Task: Font style For heading Use AngsanaUPC with cyan colour & bold. font size for heading '24 Pt. 'Change the font style of data to Aparajitaand font size to  14 Pt. Change the alignment of both headline & data to  Align top. In the sheet  auditingSalesForecast_2024
Action: Mouse moved to (127, 272)
Screenshot: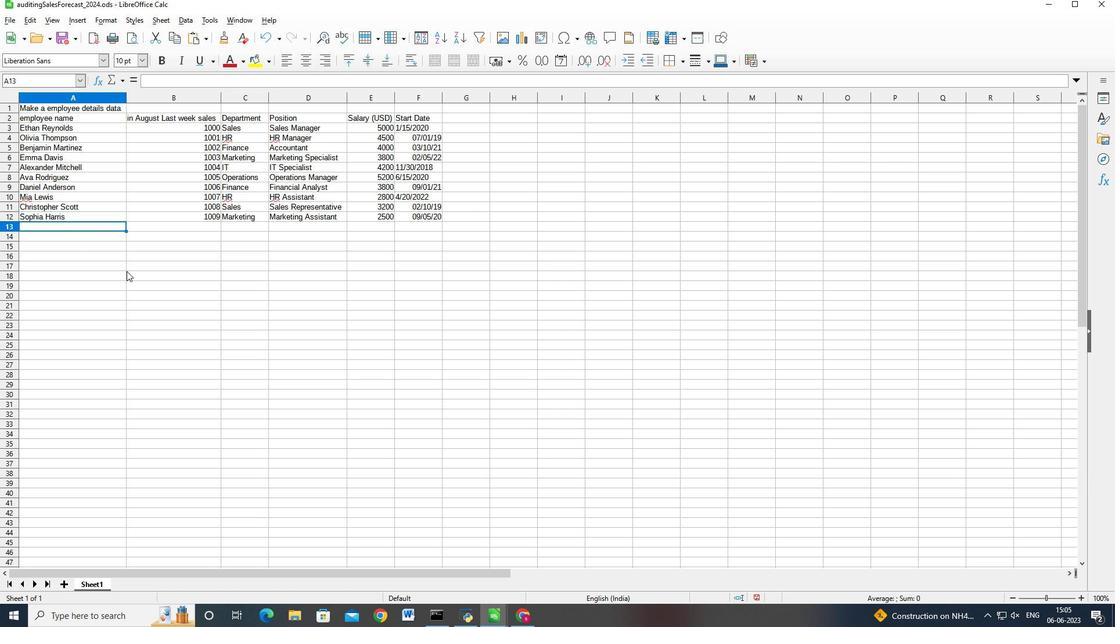 
Action: Mouse pressed right at (127, 272)
Screenshot: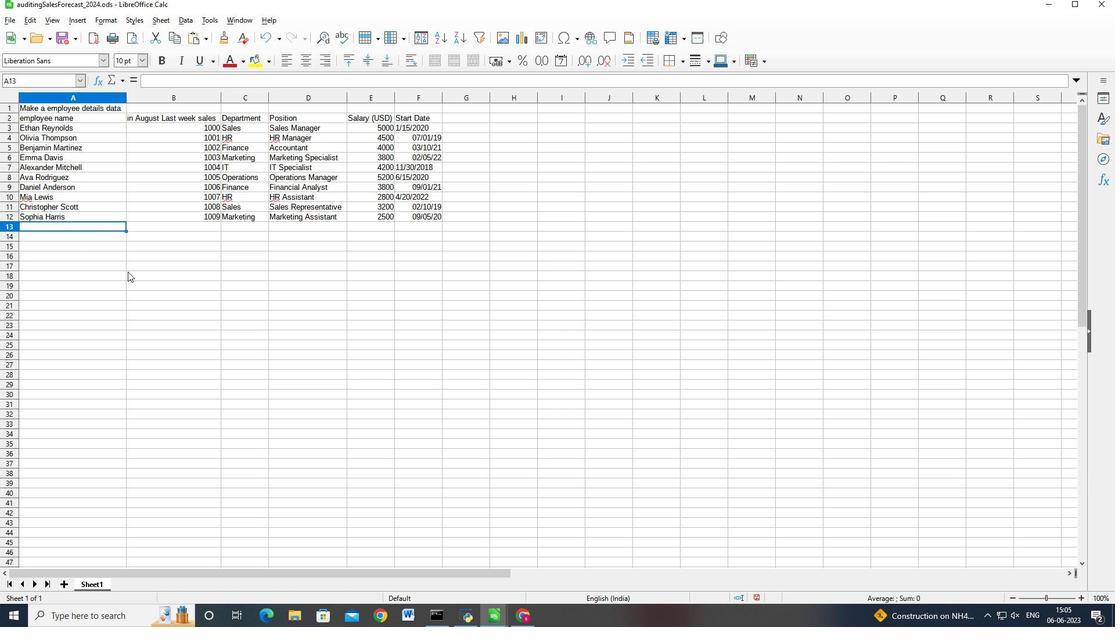 
Action: Mouse moved to (79, 104)
Screenshot: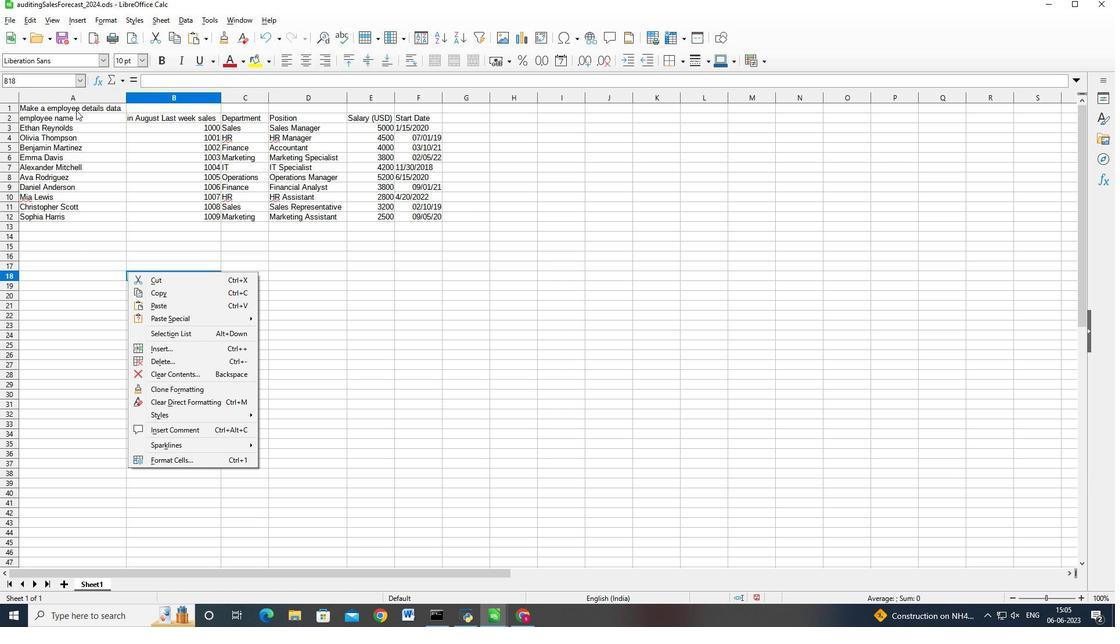 
Action: Mouse pressed left at (79, 104)
Screenshot: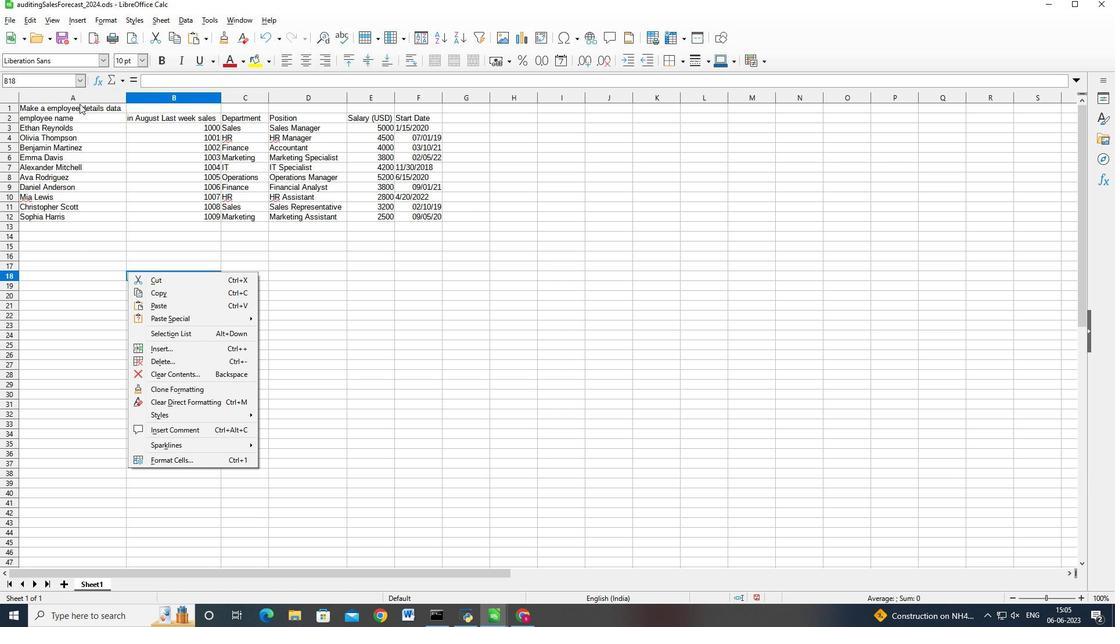 
Action: Mouse moved to (75, 109)
Screenshot: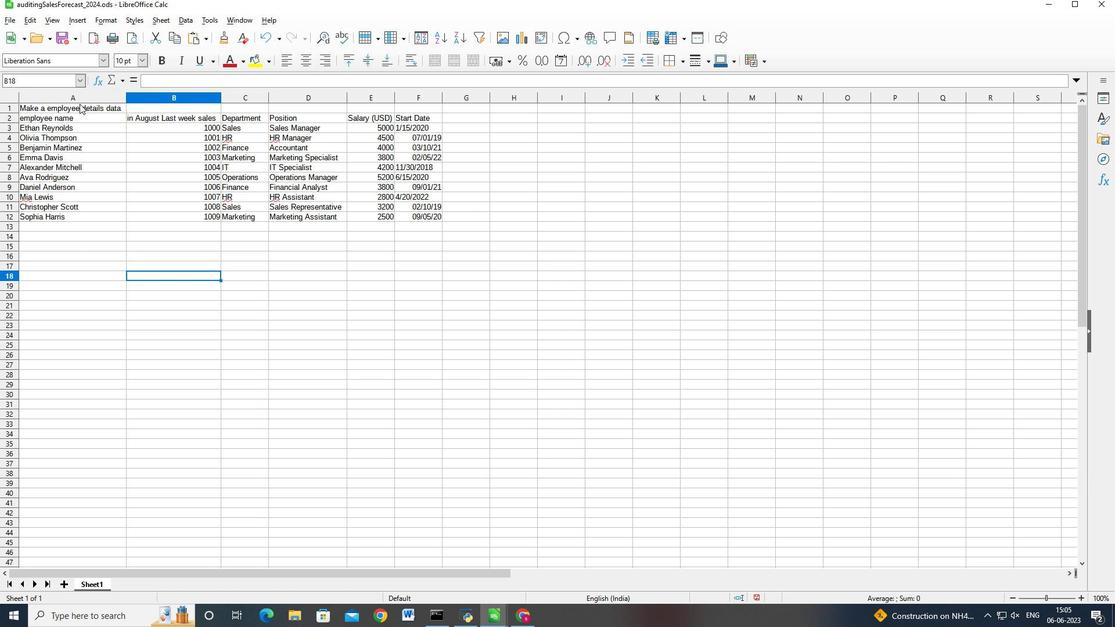 
Action: Mouse pressed left at (75, 109)
Screenshot: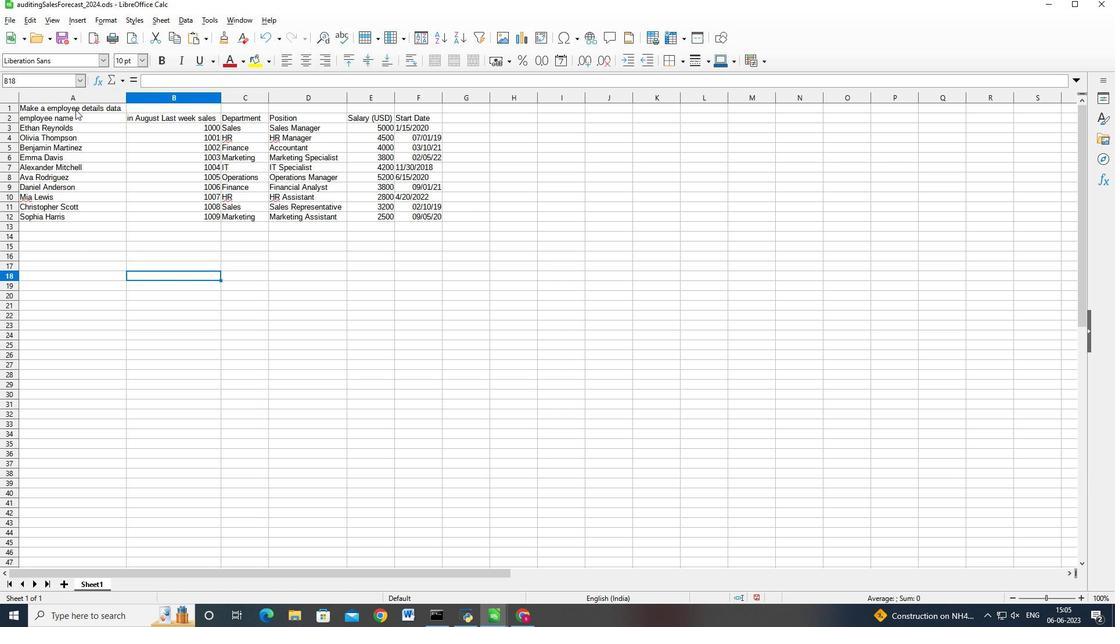 
Action: Mouse moved to (75, 62)
Screenshot: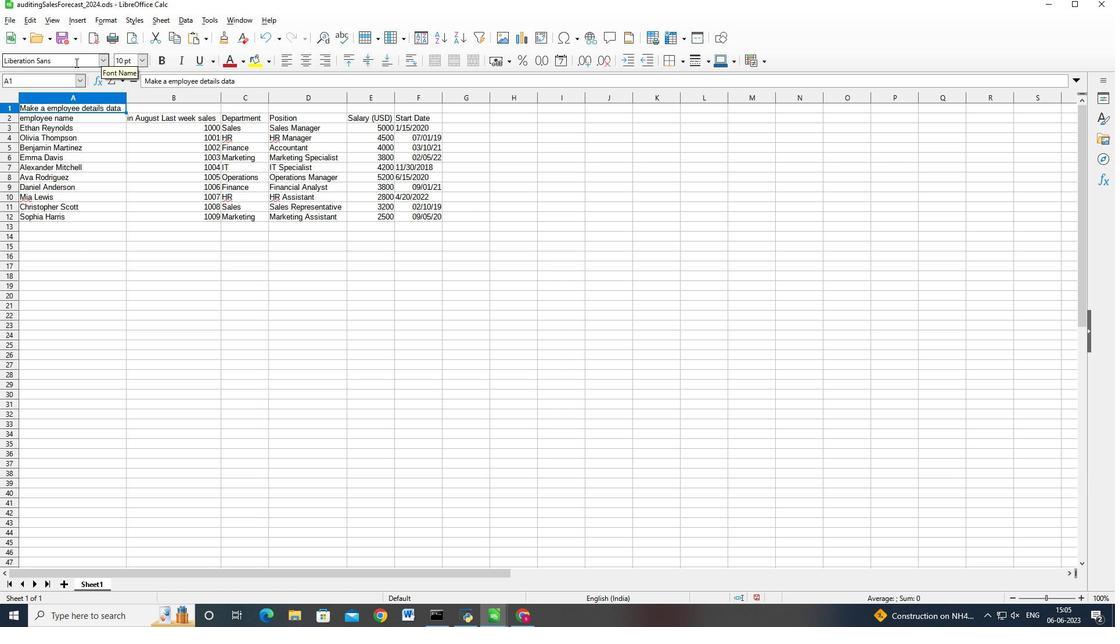 
Action: Mouse pressed left at (75, 62)
Screenshot: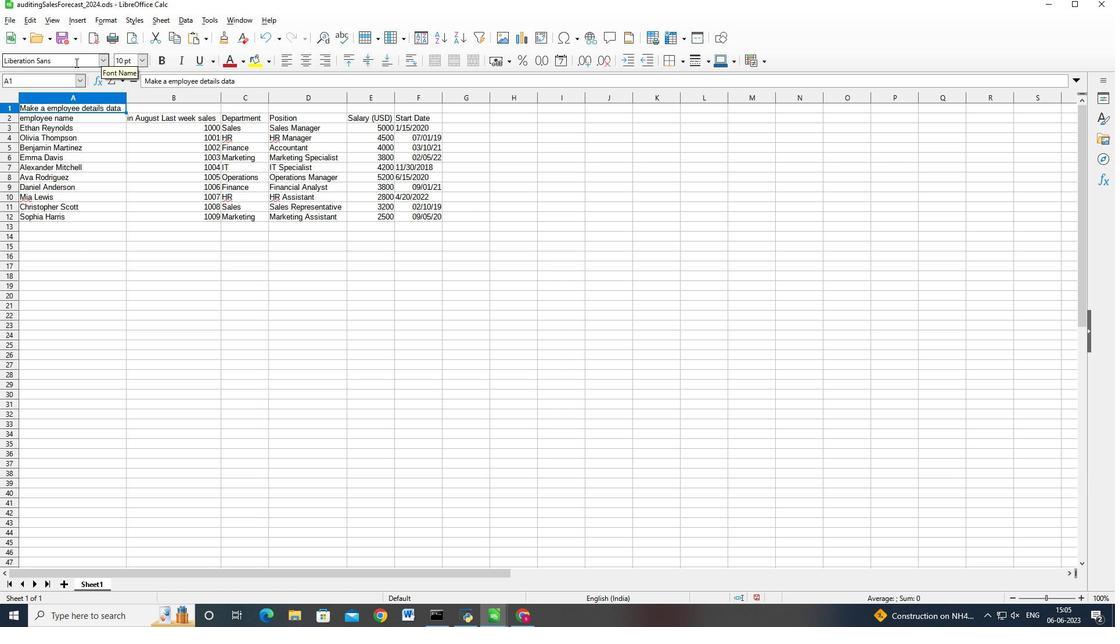 
Action: Key pressed <Key.backspace><Key.backspace><Key.backspace><Key.backspace><Key.backspace><Key.backspace><Key.backspace><Key.backspace><Key.backspace><Key.backspace><Key.backspace><Key.backspace><Key.backspace><Key.backspace><Key.backspace><Key.shift_r>Angsana<Key.caps_lock>UPC<Key.caps_lock>
Screenshot: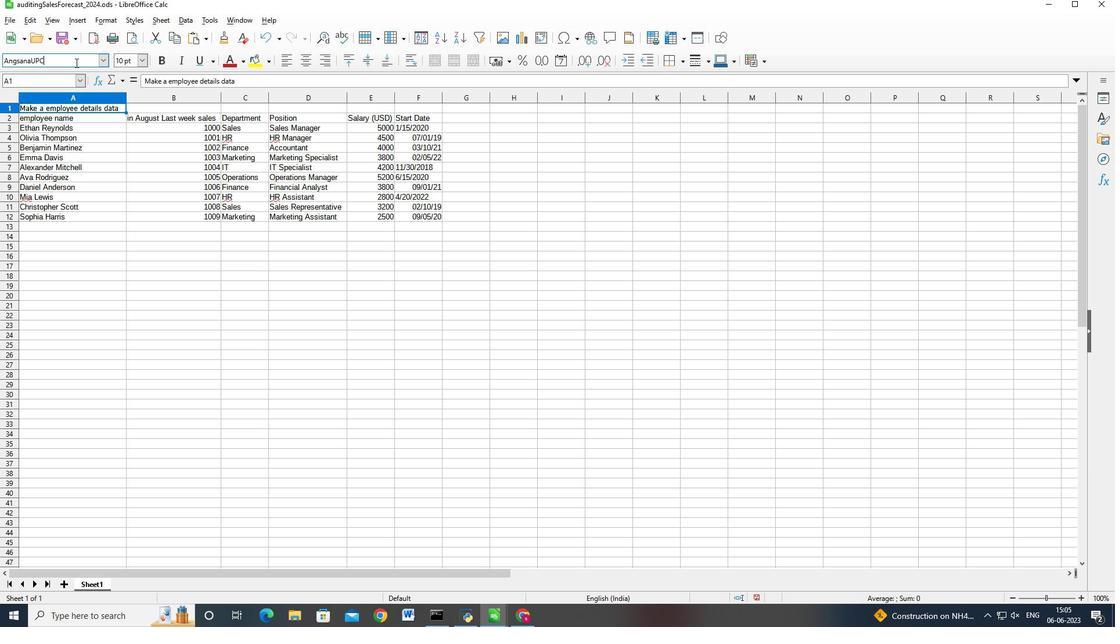 
Action: Mouse moved to (158, 64)
Screenshot: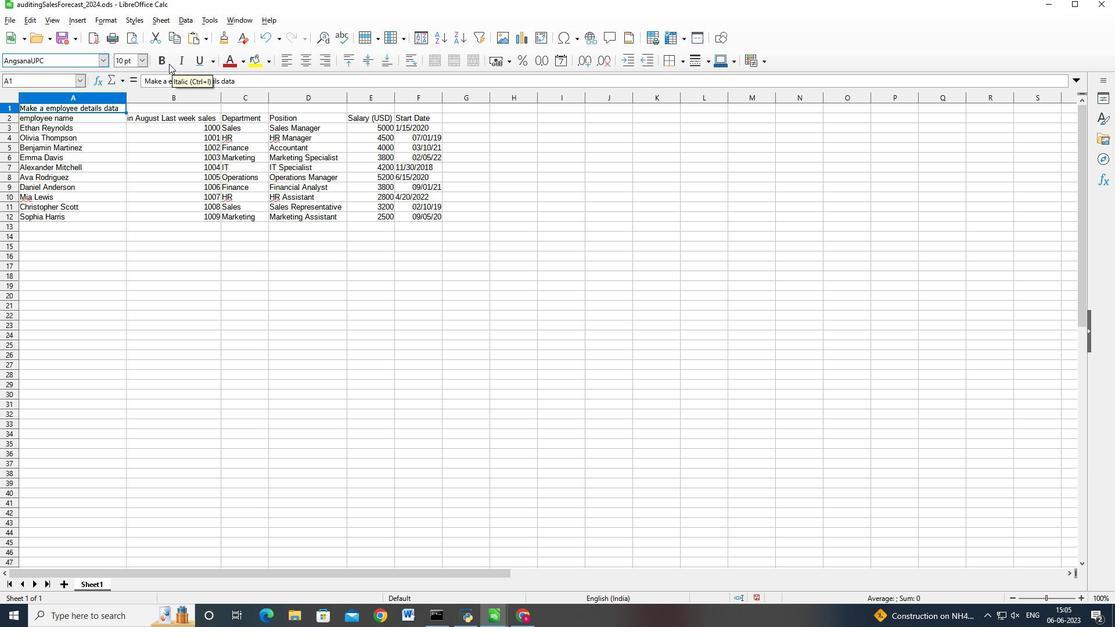 
Action: Mouse pressed left at (158, 64)
Screenshot: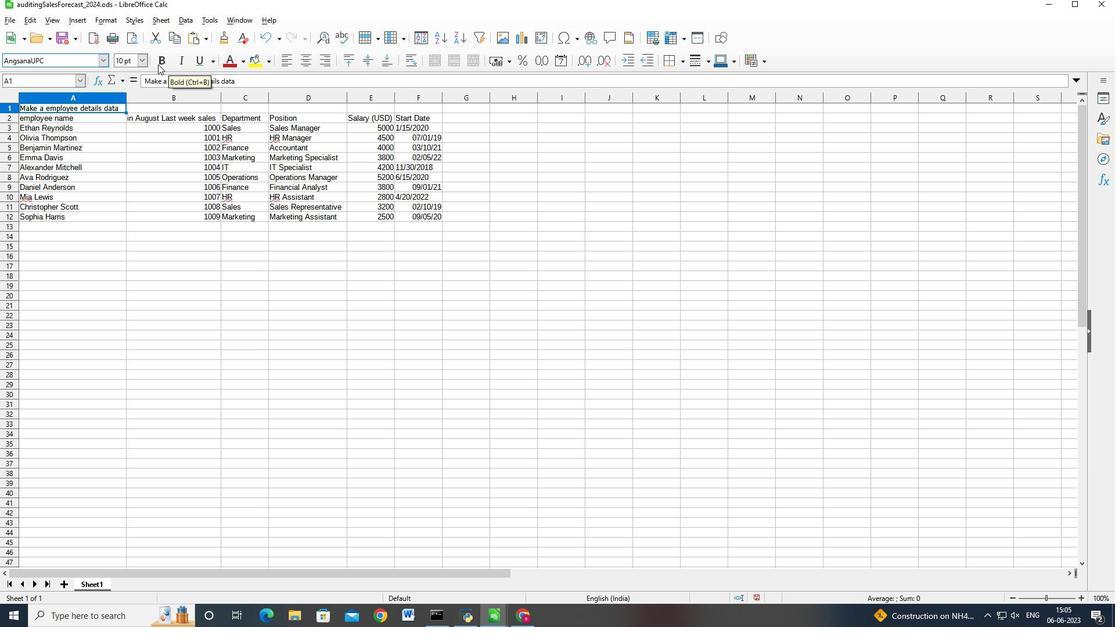 
Action: Mouse moved to (244, 61)
Screenshot: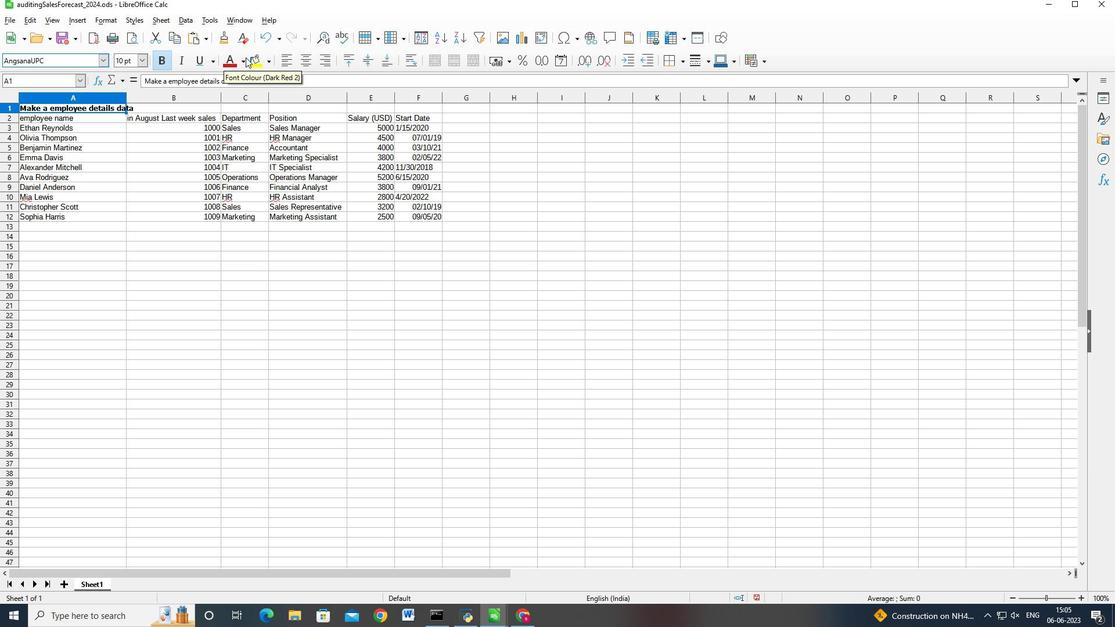 
Action: Mouse pressed left at (244, 61)
Screenshot: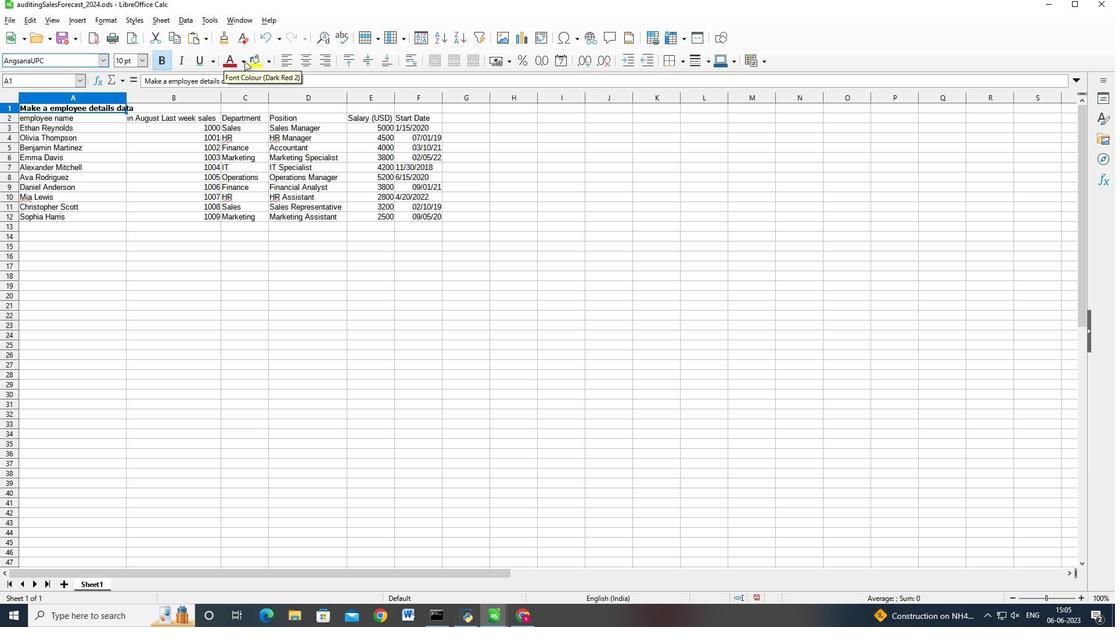 
Action: Mouse moved to (248, 252)
Screenshot: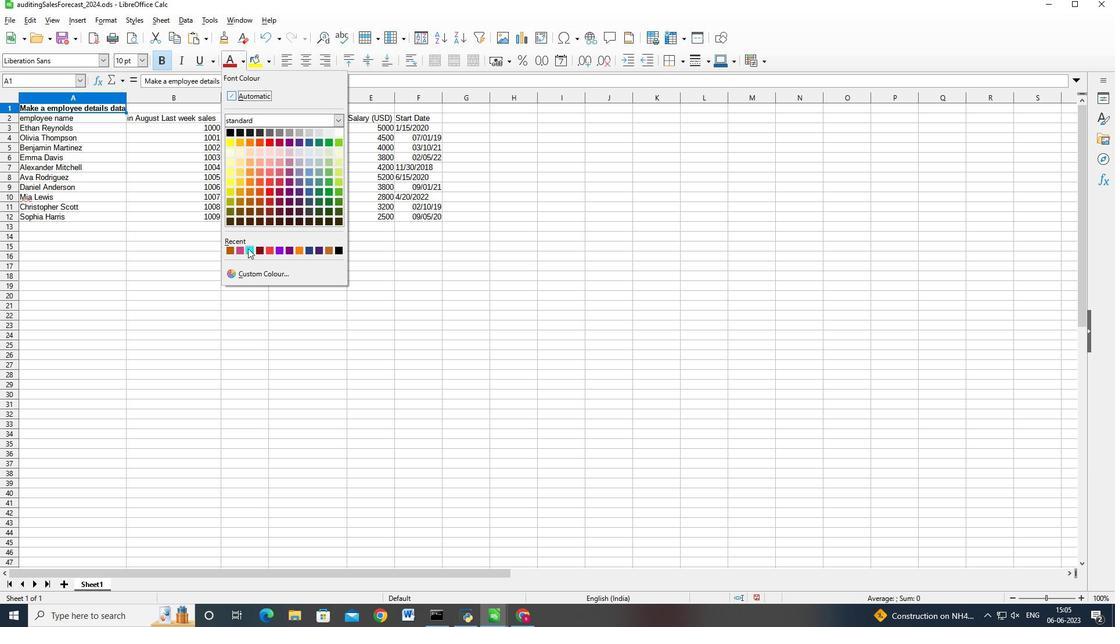 
Action: Mouse pressed left at (248, 252)
Screenshot: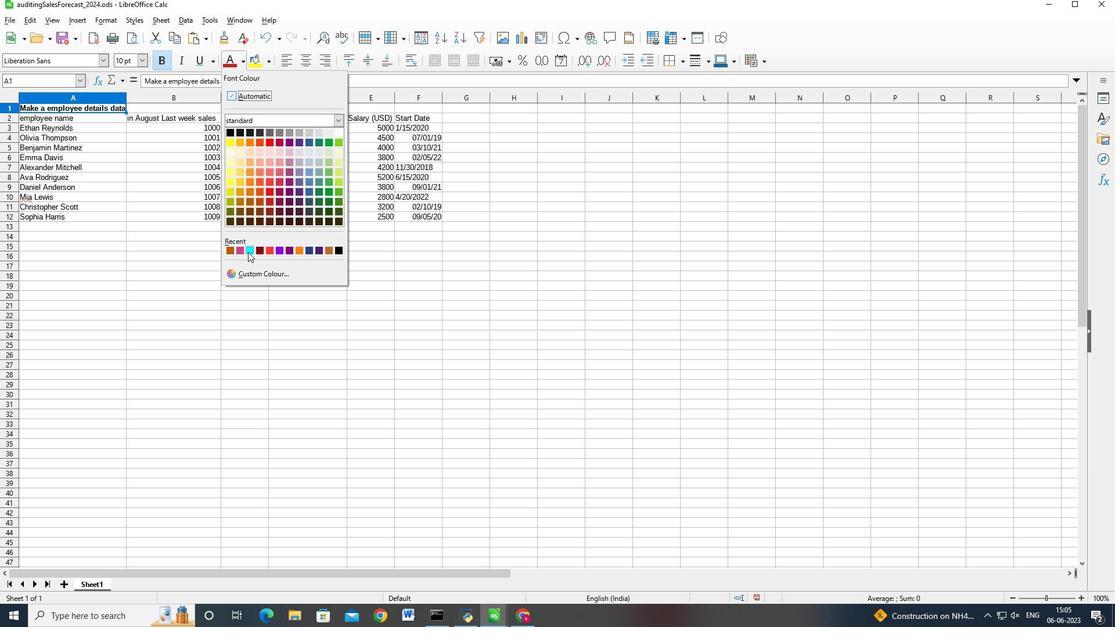 
Action: Mouse moved to (140, 61)
Screenshot: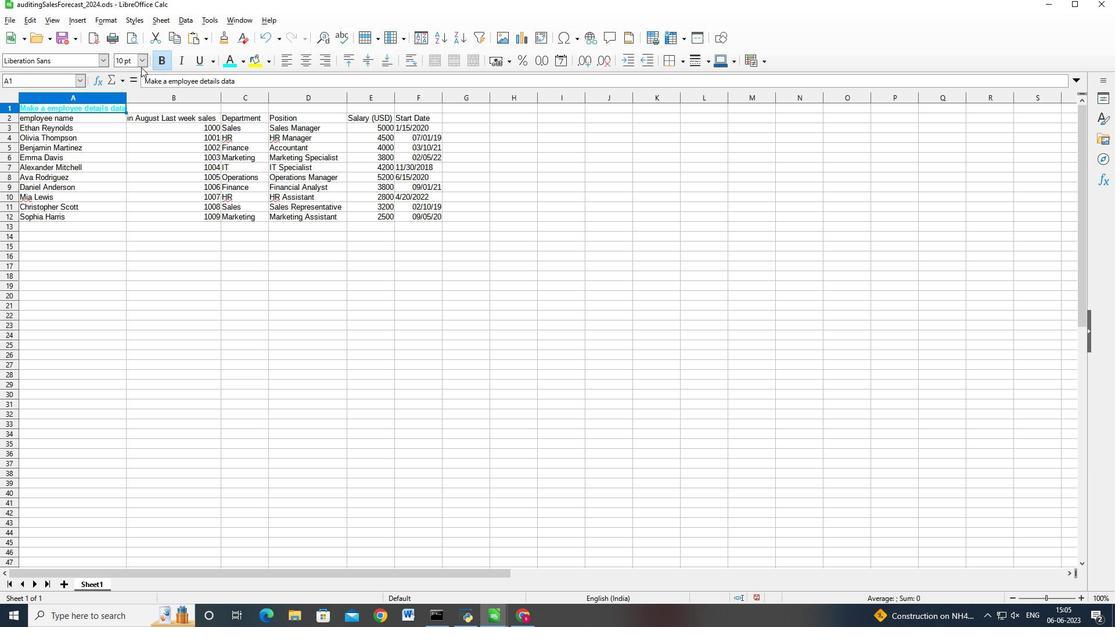 
Action: Mouse pressed left at (140, 61)
Screenshot: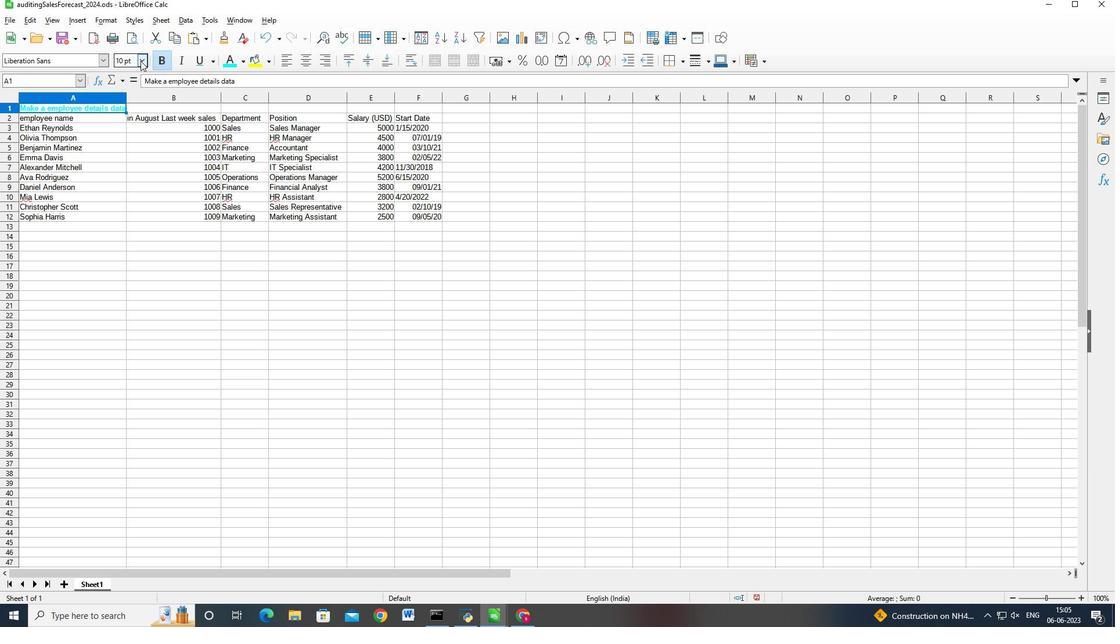 
Action: Mouse moved to (121, 234)
Screenshot: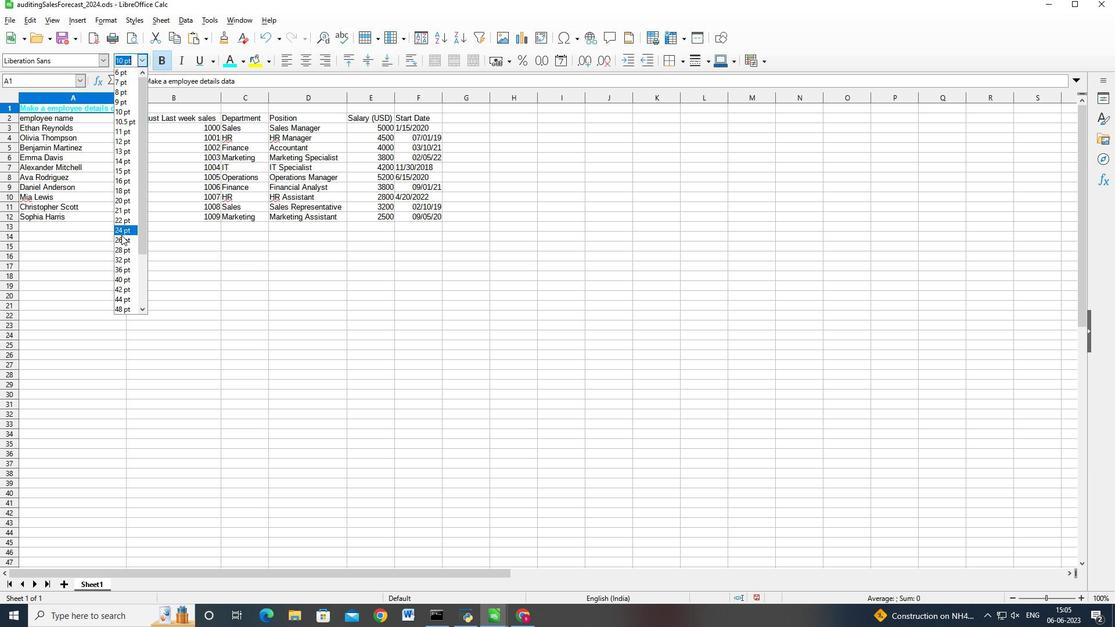 
Action: Mouse pressed left at (121, 234)
Screenshot: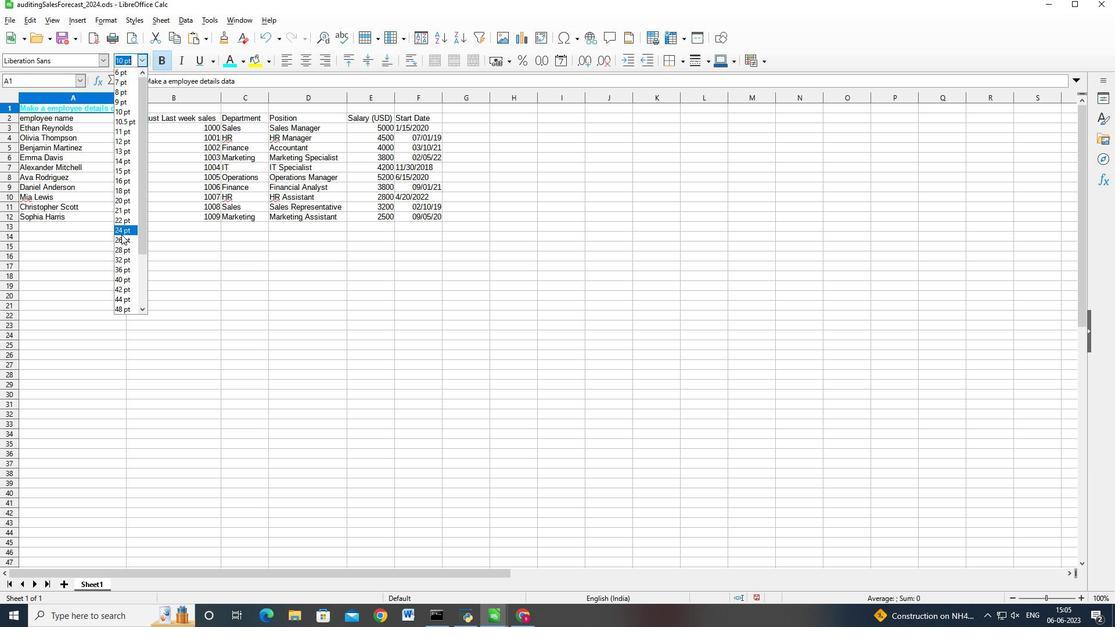 
Action: Mouse moved to (74, 133)
Screenshot: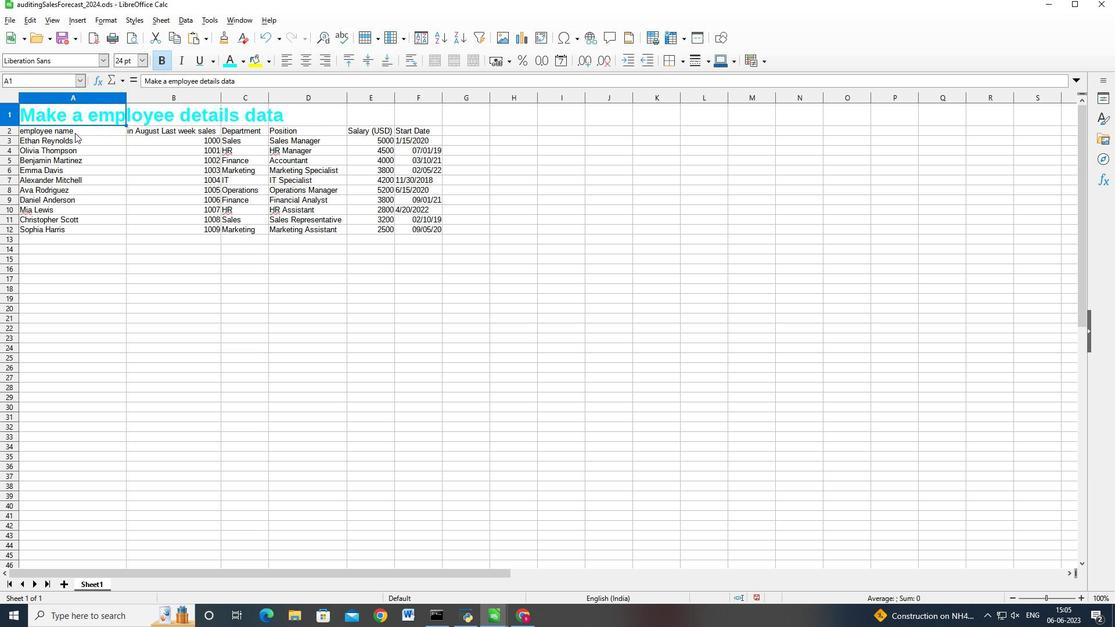 
Action: Mouse pressed left at (74, 133)
Screenshot: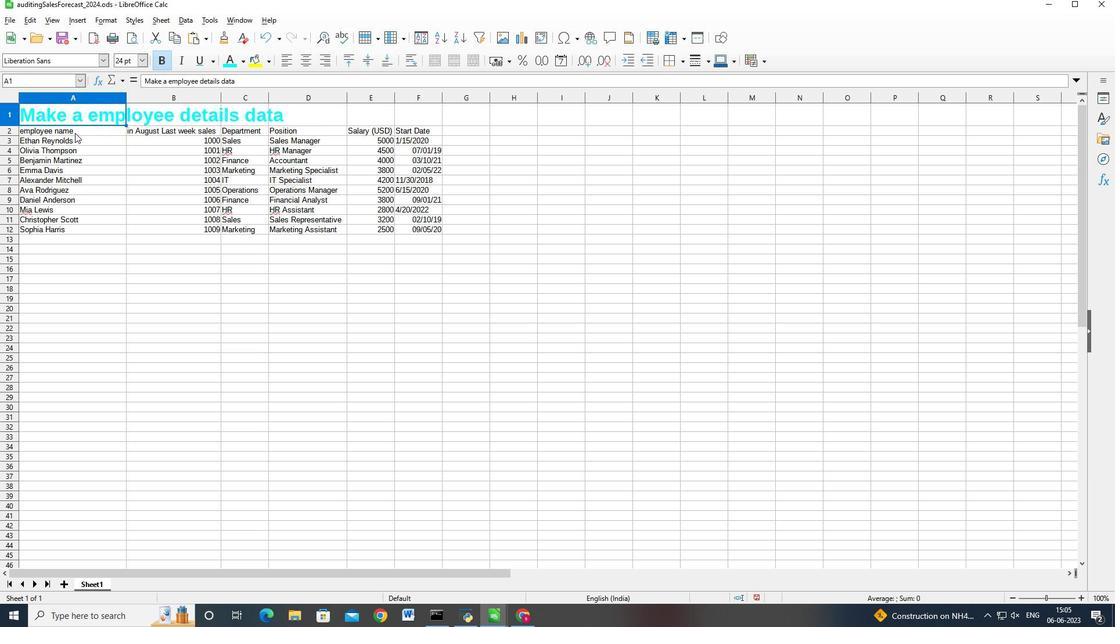 
Action: Mouse moved to (108, 126)
Screenshot: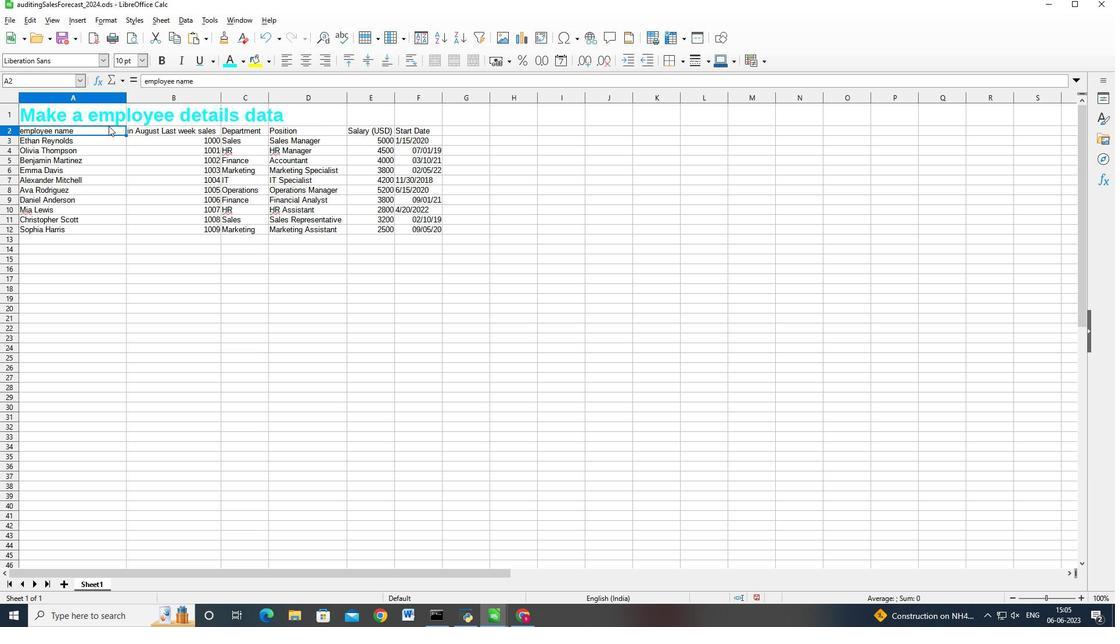 
Action: Key pressed <Key.shift><Key.right><Key.right><Key.right><Key.right><Key.right><Key.down><Key.down><Key.down><Key.down><Key.down><Key.down><Key.down><Key.down><Key.down><Key.down><Key.down><Key.up>
Screenshot: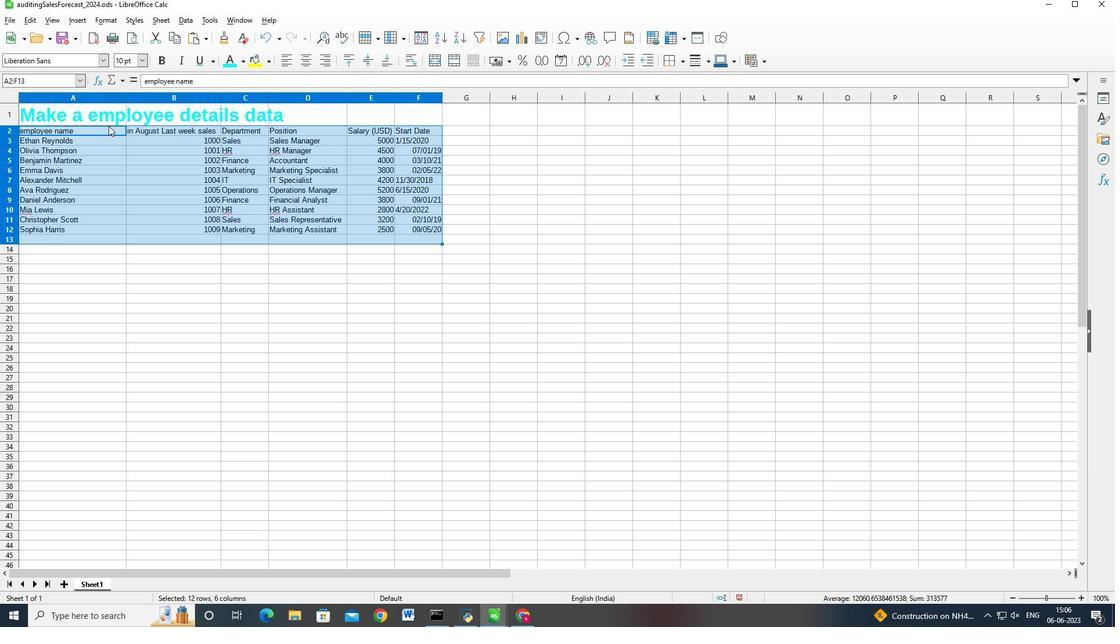 
Action: Mouse moved to (51, 59)
Screenshot: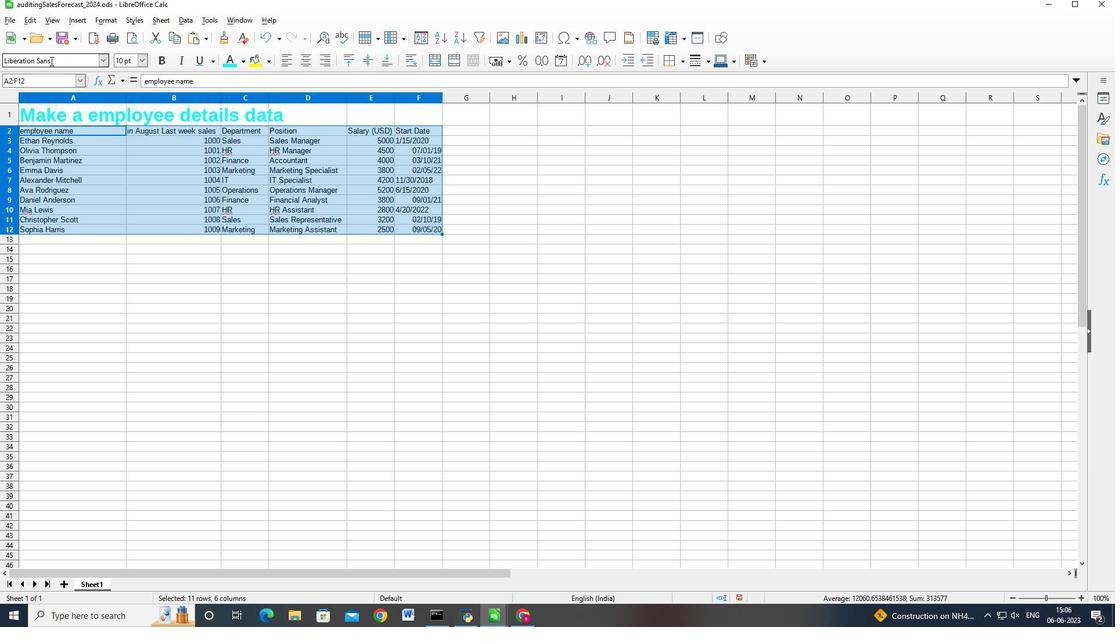 
Action: Mouse pressed left at (51, 59)
Screenshot: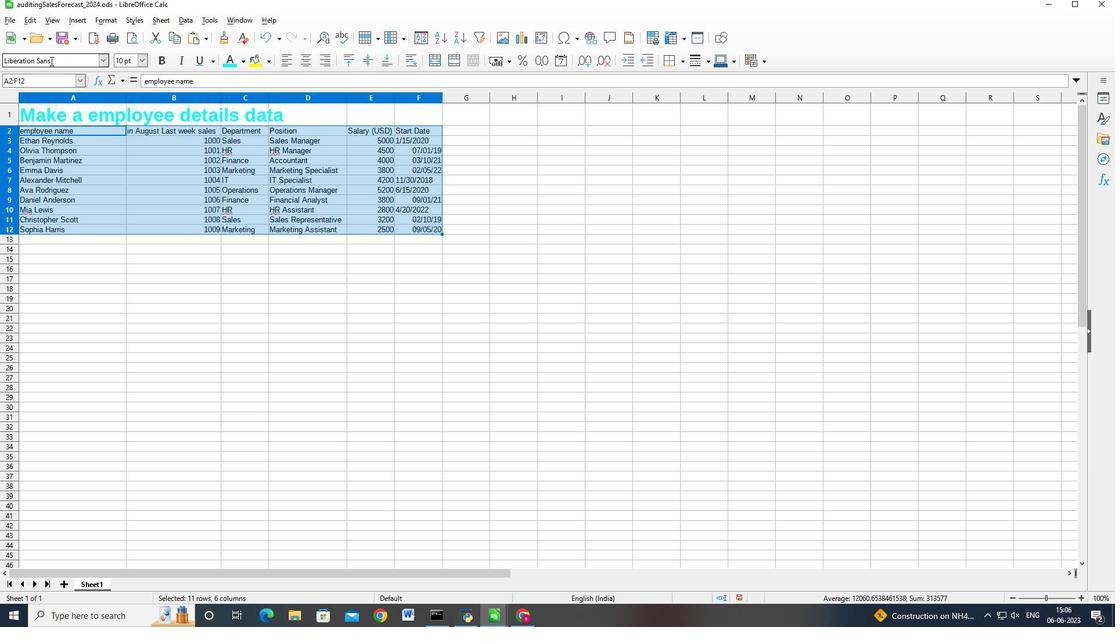 
Action: Key pressed <Key.backspace><Key.backspace><Key.backspace><Key.backspace><Key.backspace><Key.backspace><Key.backspace><Key.backspace><Key.backspace><Key.backspace><Key.backspace><Key.backspace><Key.backspace><Key.backspace><Key.backspace><Key.backspace><Key.backspace><Key.backspace><Key.backspace><Key.backspace><Key.backspace><Key.backspace><Key.backspace><Key.shift_r>Aparajitaand<Key.enter>
Screenshot: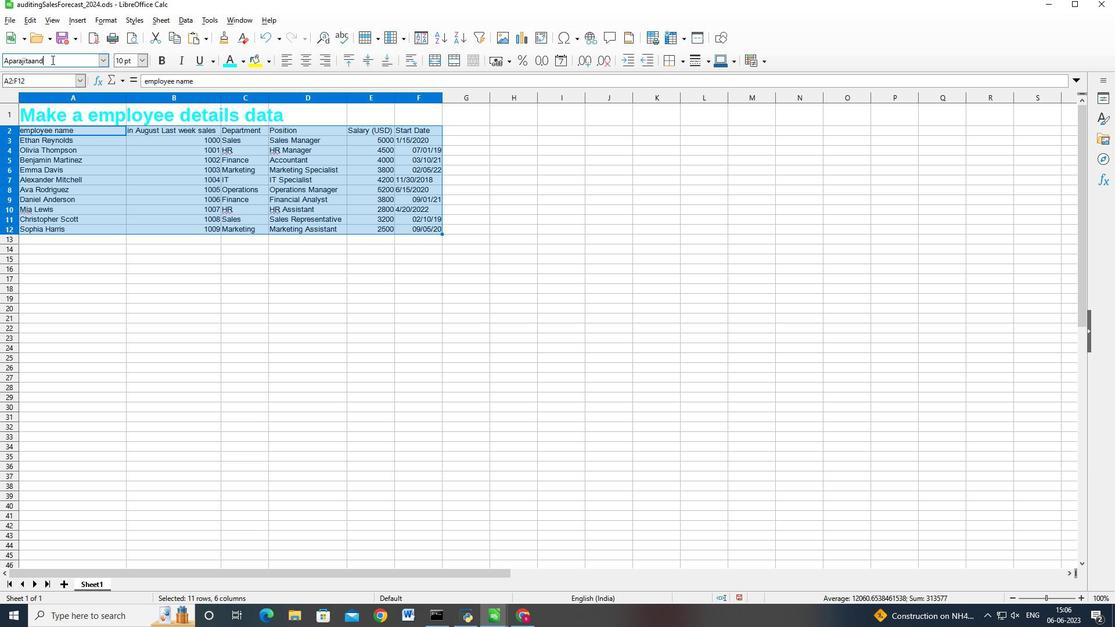 
Action: Mouse moved to (140, 57)
Screenshot: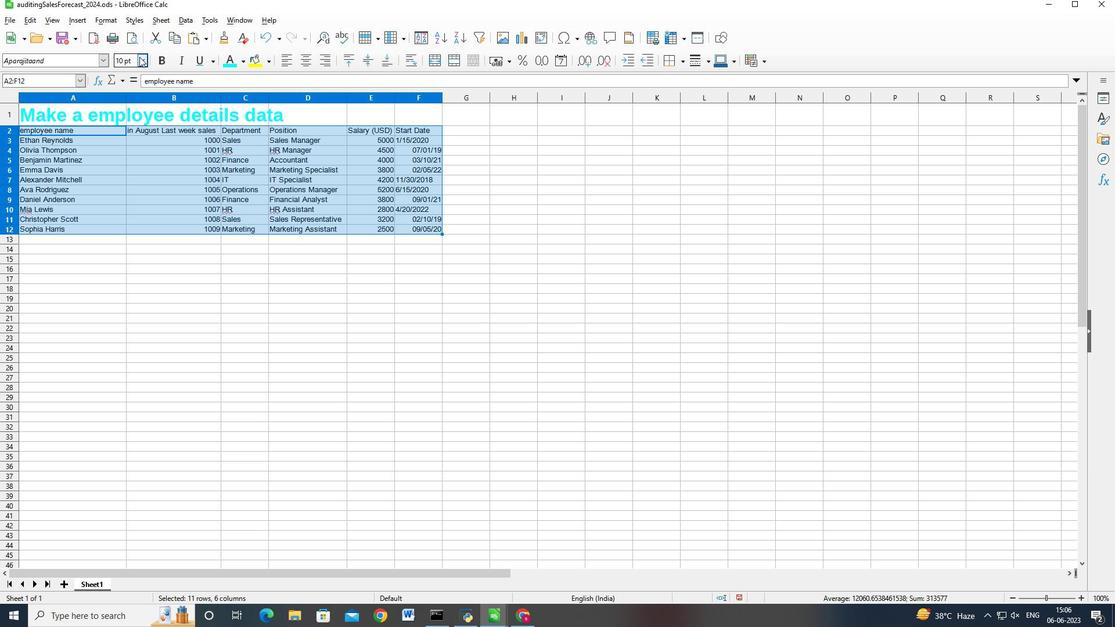 
Action: Mouse pressed left at (140, 57)
Screenshot: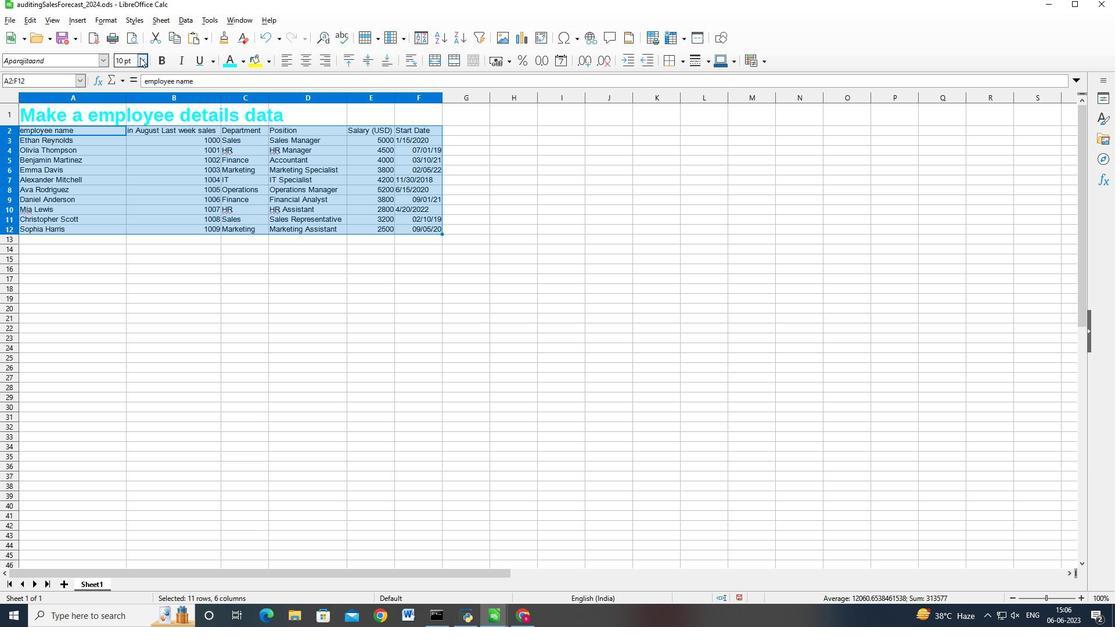 
Action: Mouse moved to (124, 160)
Screenshot: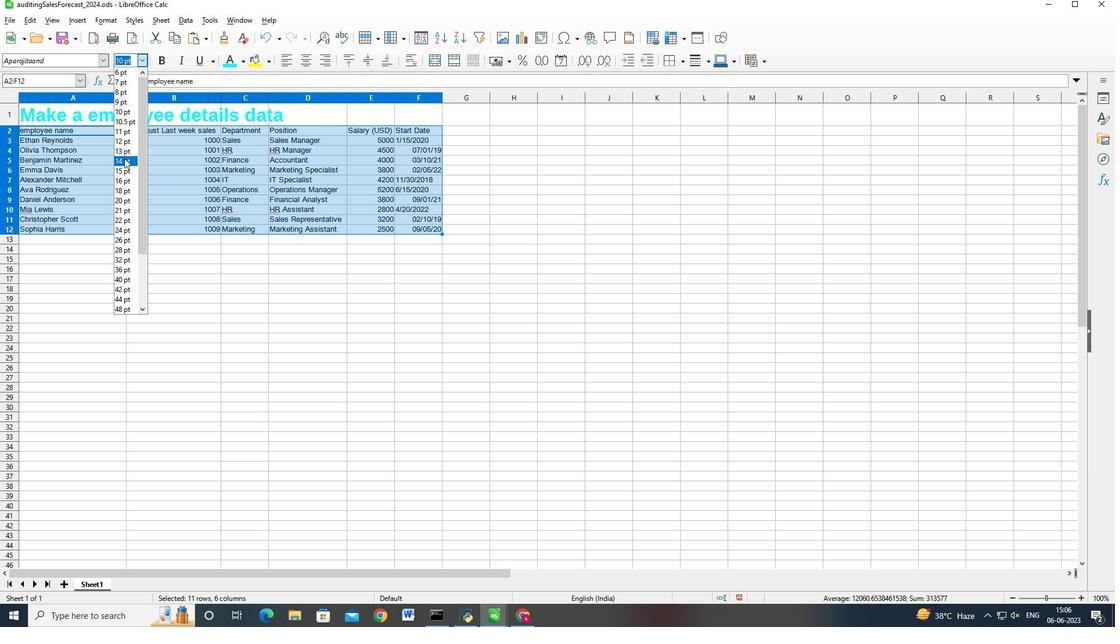
Action: Mouse pressed left at (124, 160)
Screenshot: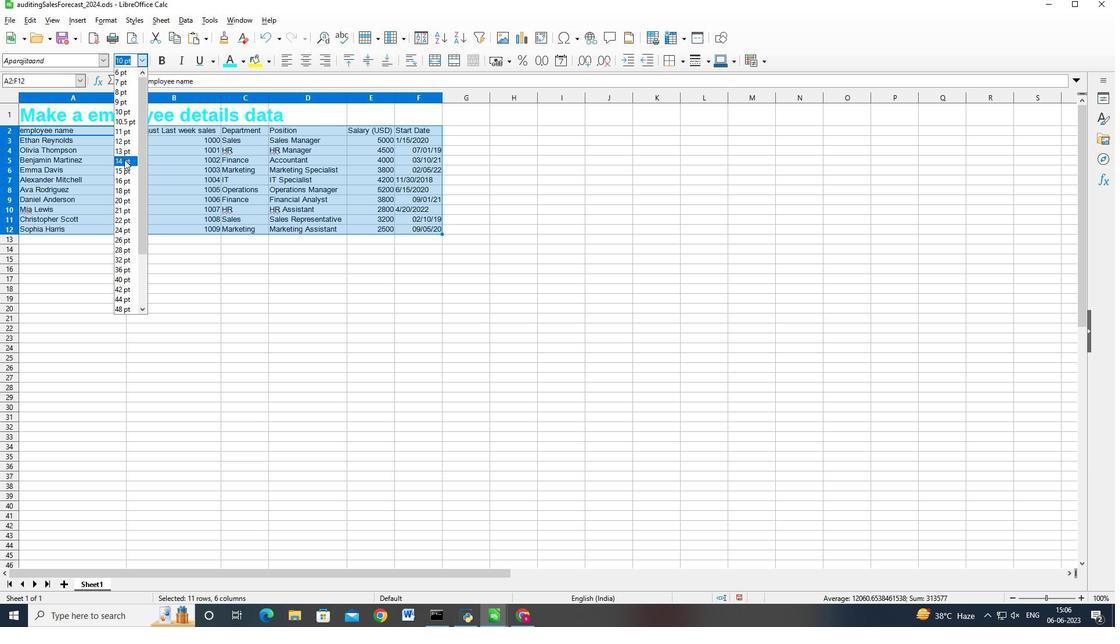 
Action: Mouse moved to (81, 109)
Screenshot: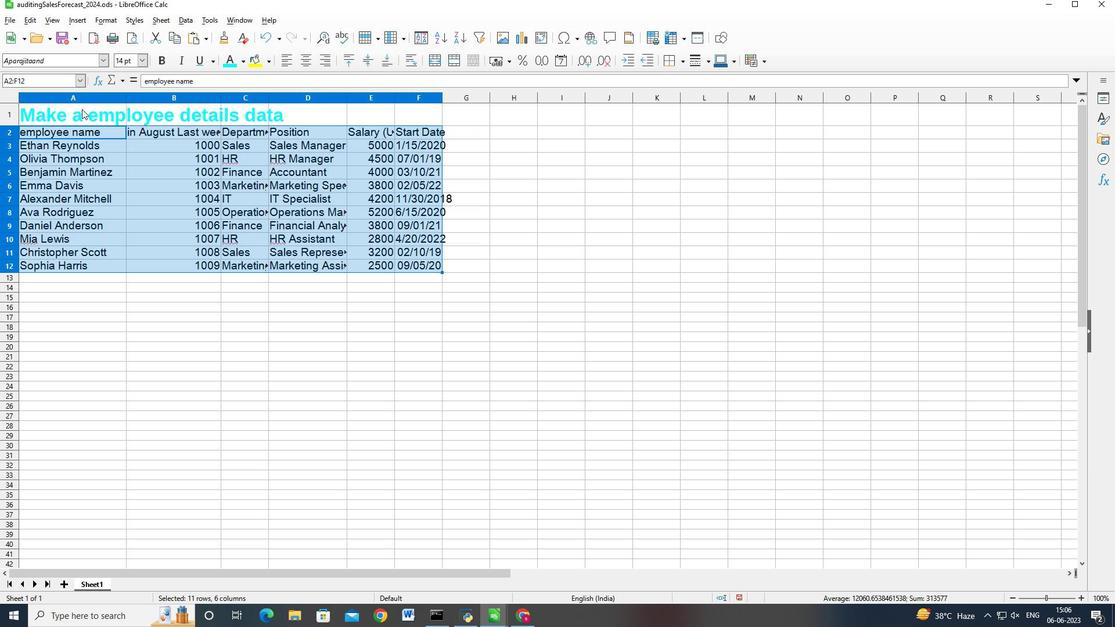 
Action: Mouse pressed left at (81, 109)
Screenshot: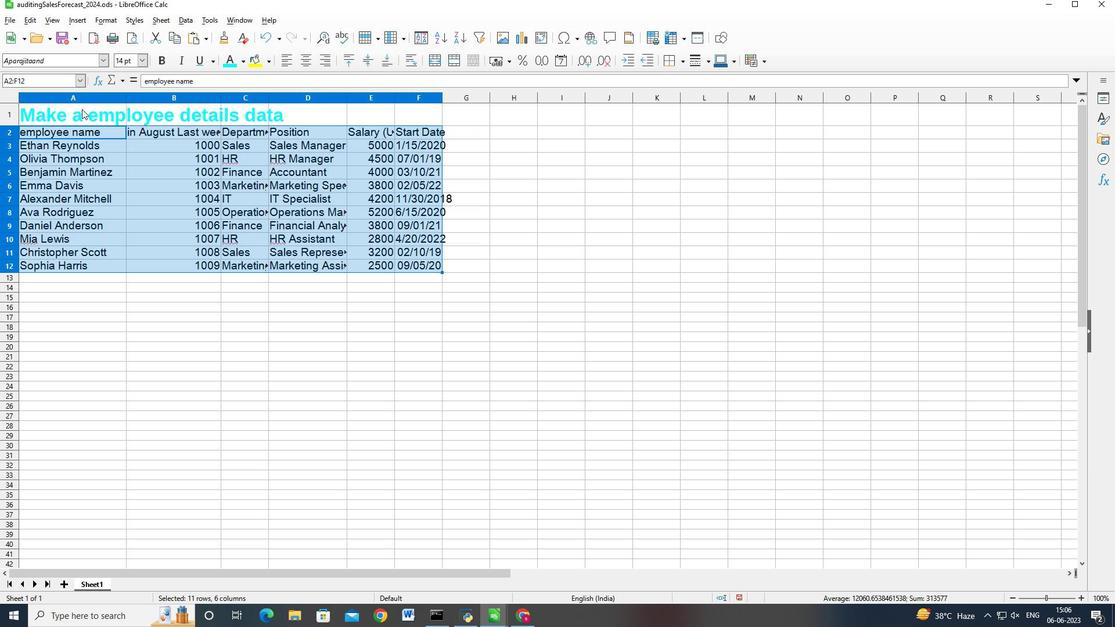
Action: Mouse moved to (158, 110)
Screenshot: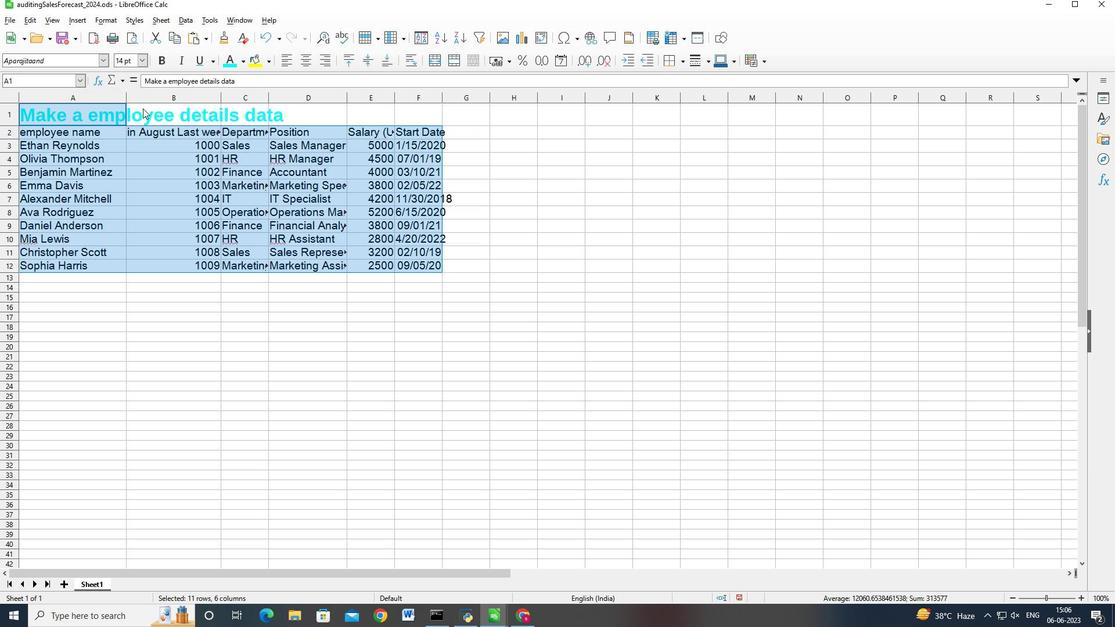 
Action: Mouse pressed left at (158, 110)
Screenshot: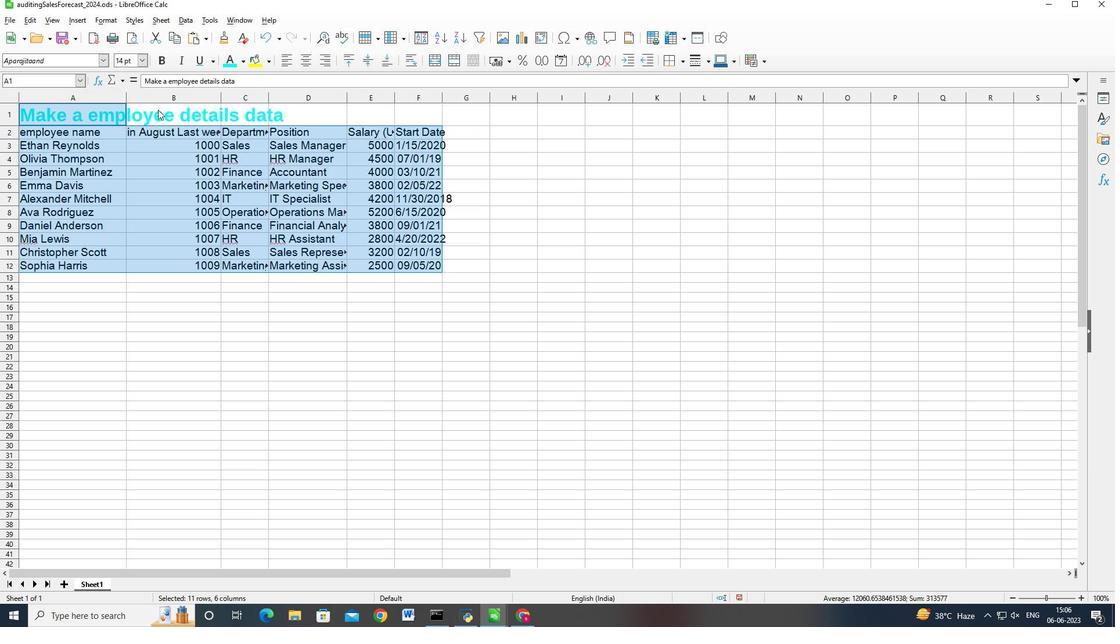 
Action: Mouse moved to (242, 112)
Screenshot: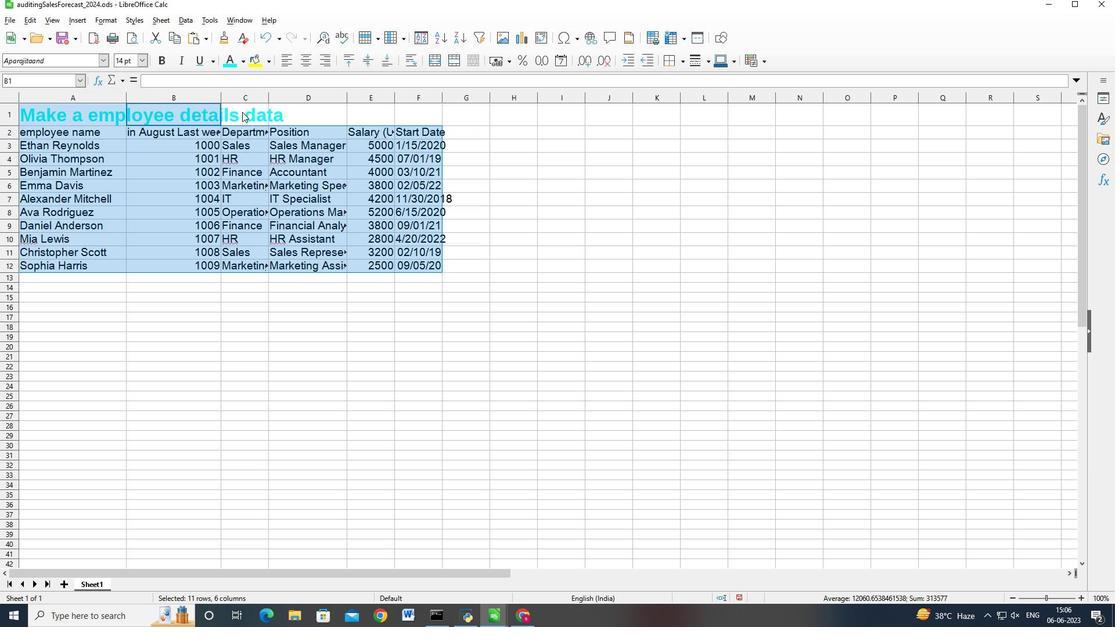 
Action: Mouse pressed left at (242, 112)
Screenshot: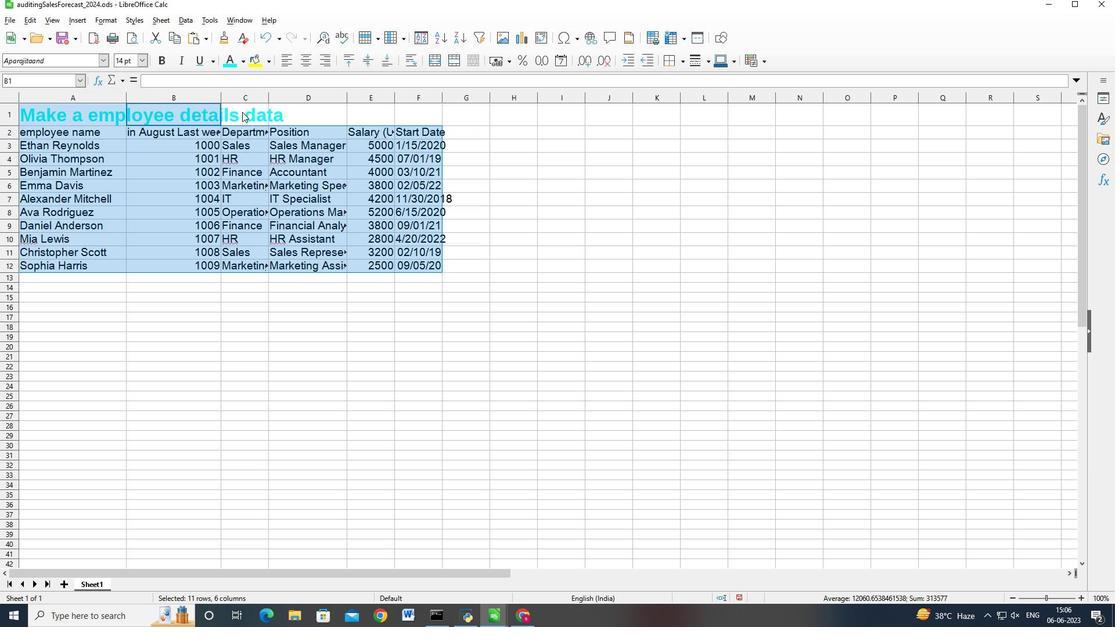 
Action: Mouse moved to (287, 114)
Screenshot: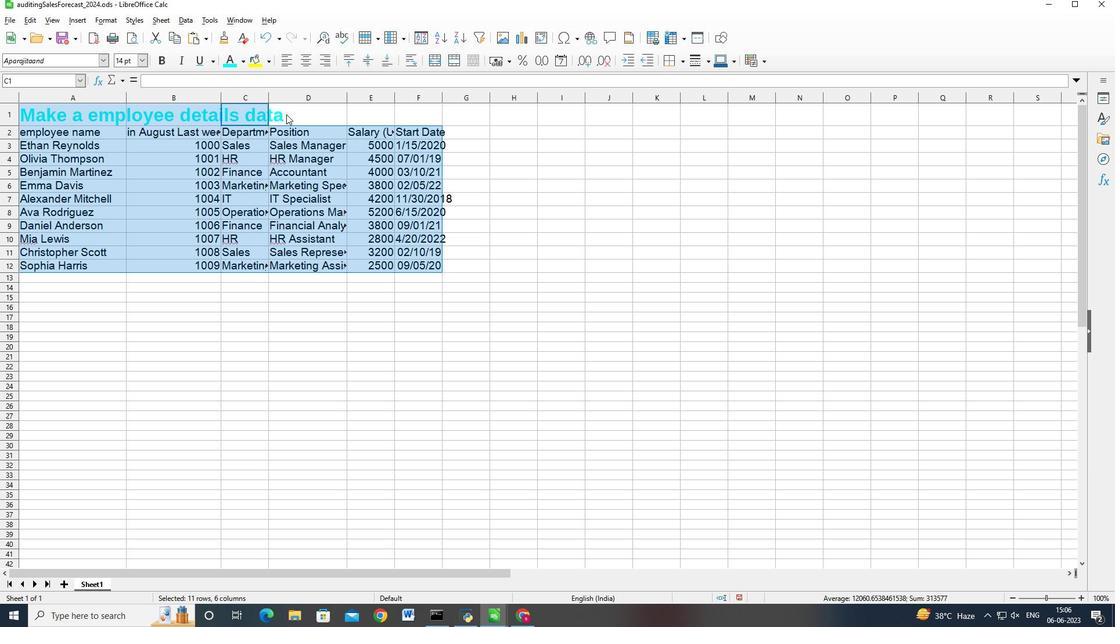 
Action: Mouse pressed left at (287, 114)
Screenshot: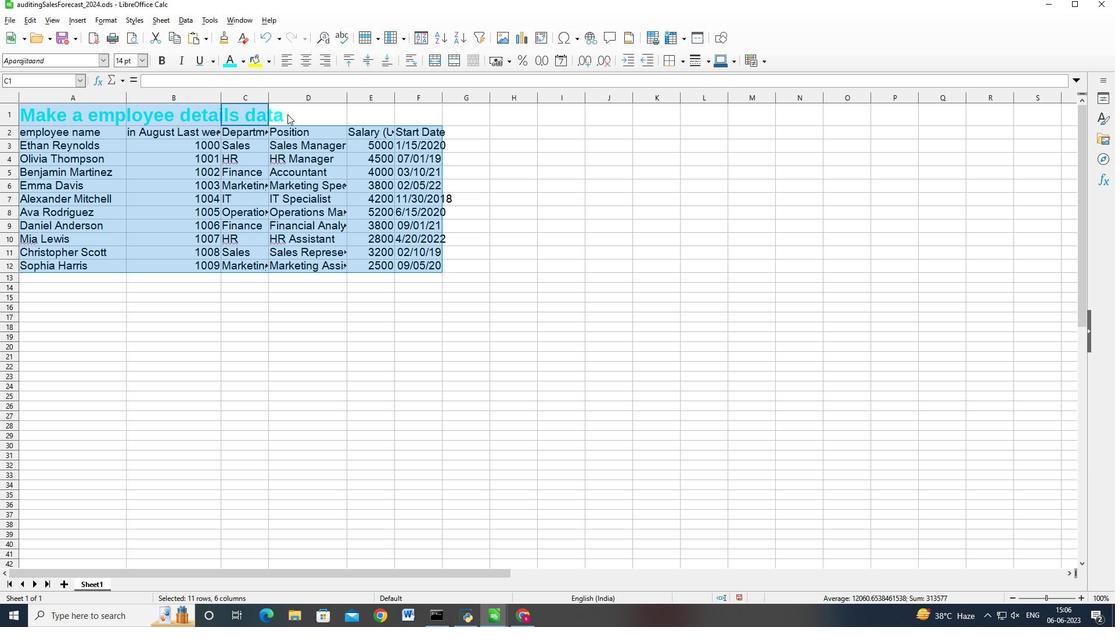 
Action: Mouse moved to (342, 63)
Screenshot: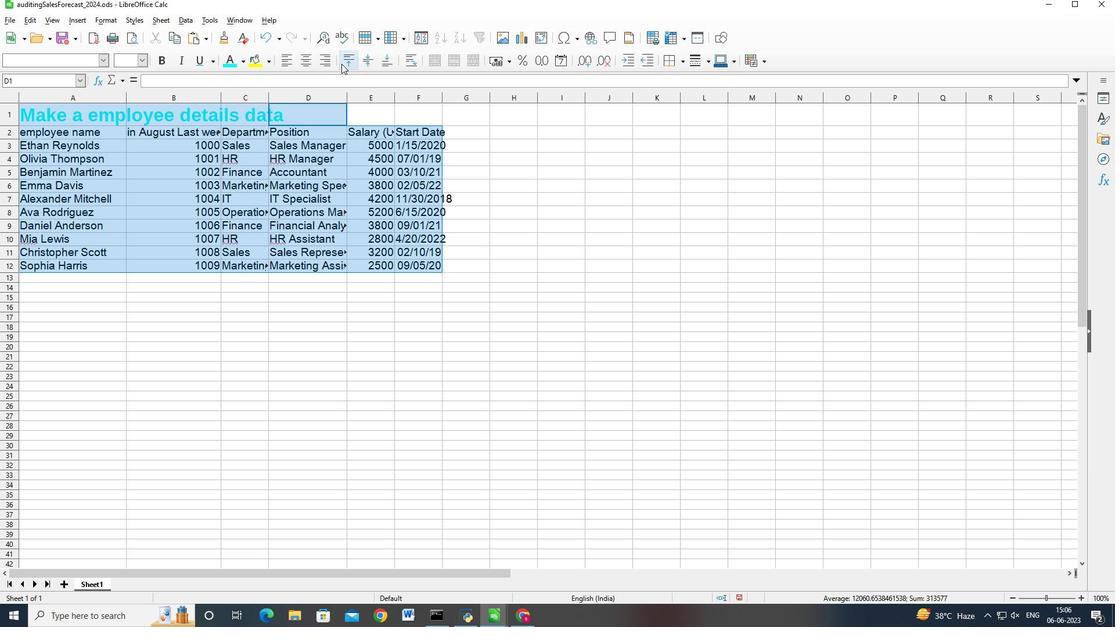 
Action: Mouse pressed left at (342, 63)
Screenshot: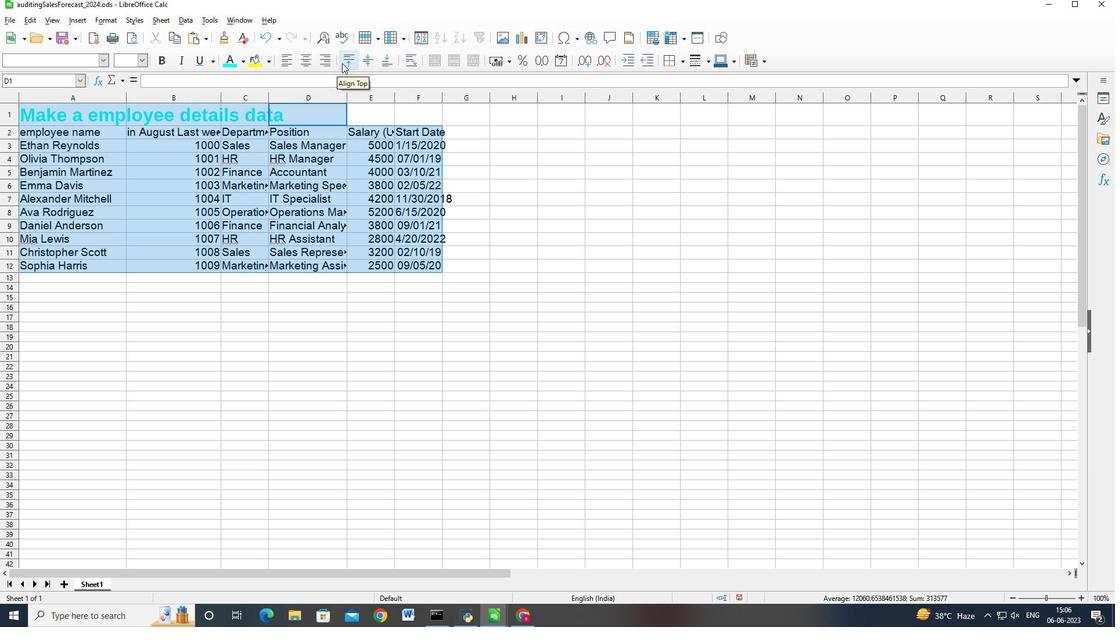 
Action: Mouse moved to (7, 19)
Screenshot: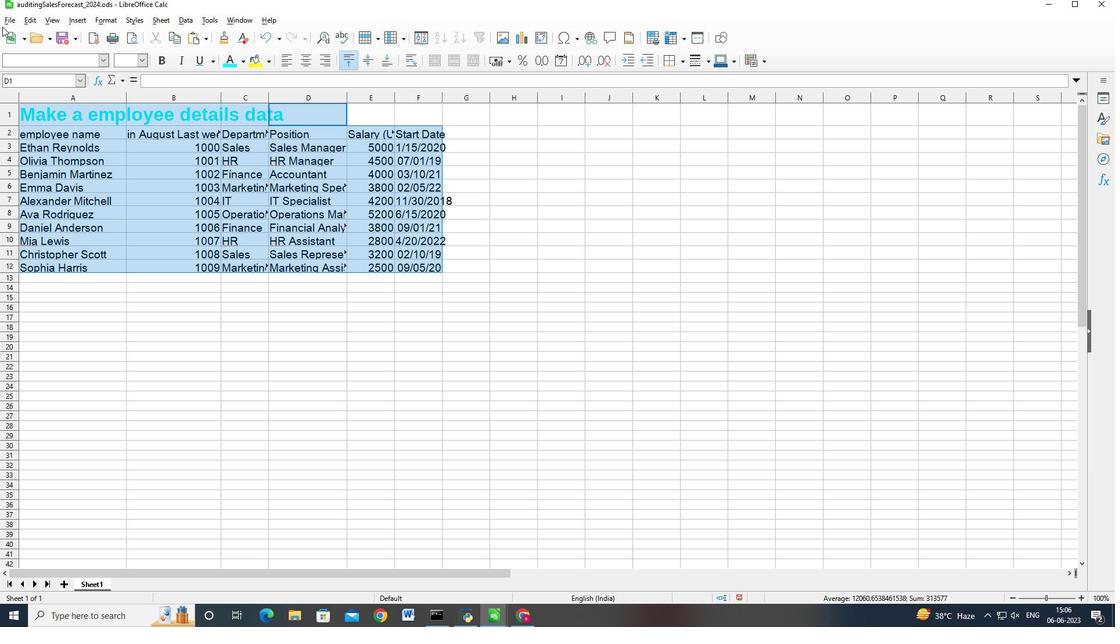 
Action: Mouse pressed left at (7, 19)
Screenshot: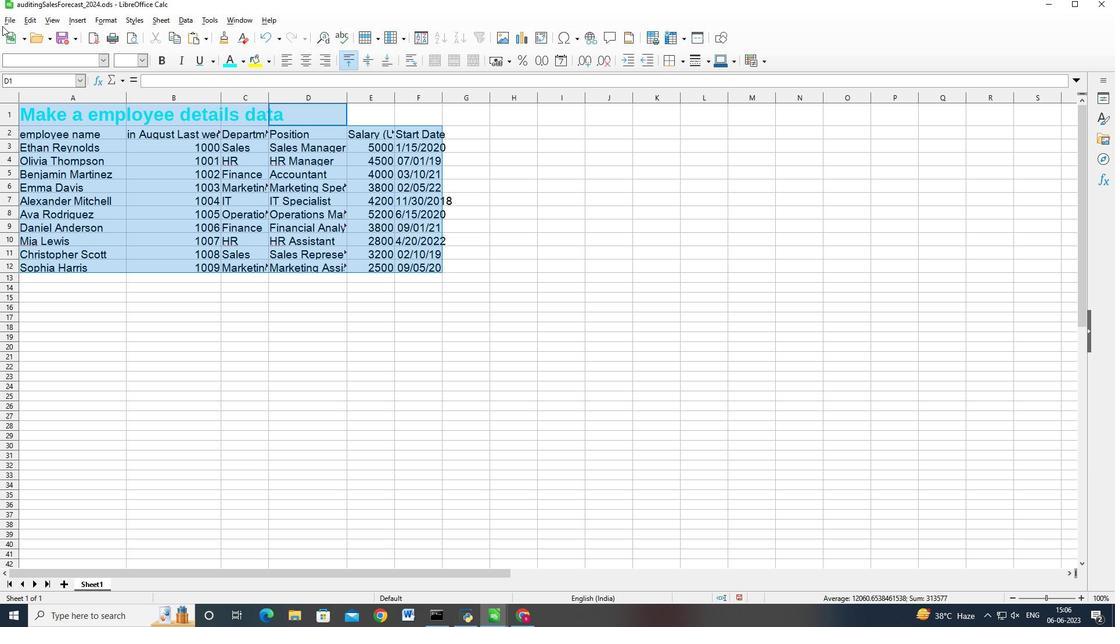 
Action: Mouse moved to (339, 285)
Screenshot: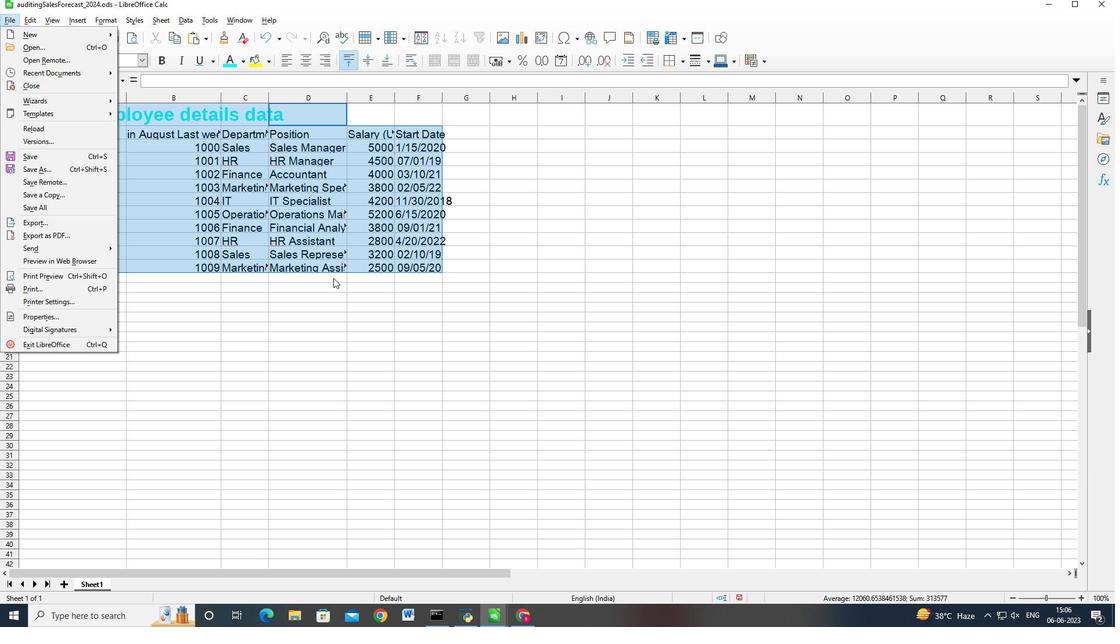 
Action: Mouse pressed left at (339, 285)
Screenshot: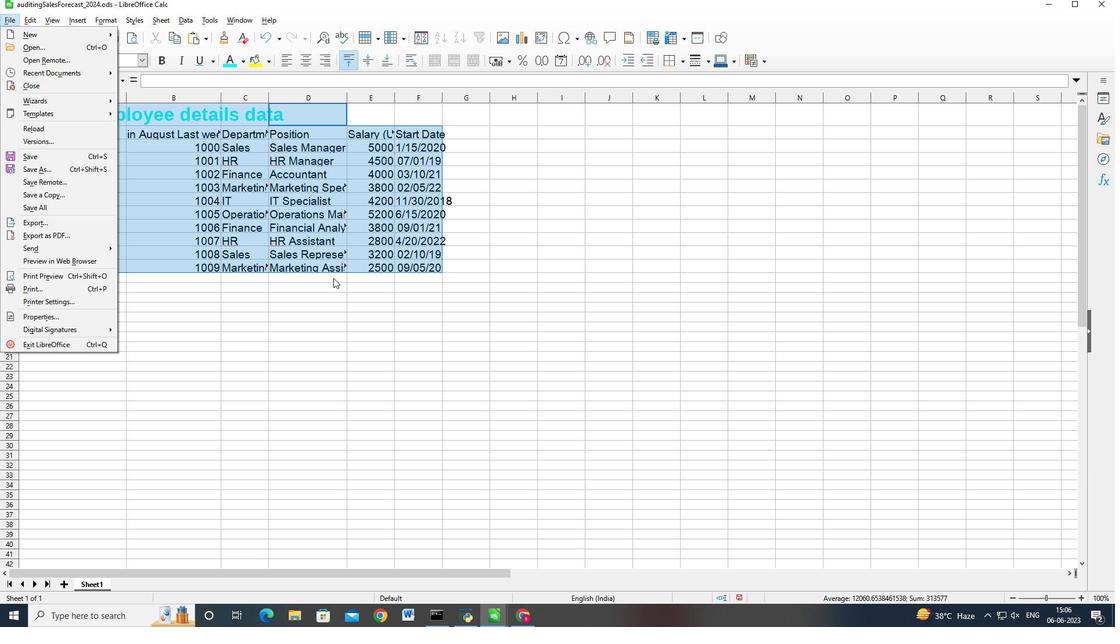 
Action: Mouse moved to (343, 283)
Screenshot: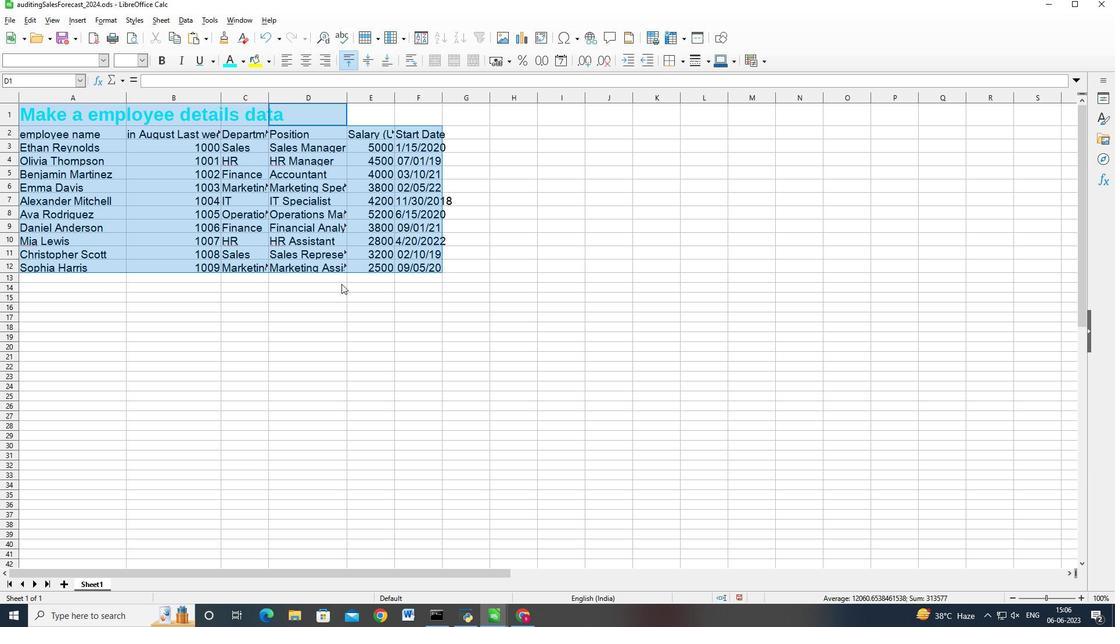 
